 Task: Create a blank project AgileMatrix with privacy Public and default view as List and in the team Taskers . Create three sections in the project as To-Do, Doing and Done
Action: Mouse moved to (685, 385)
Screenshot: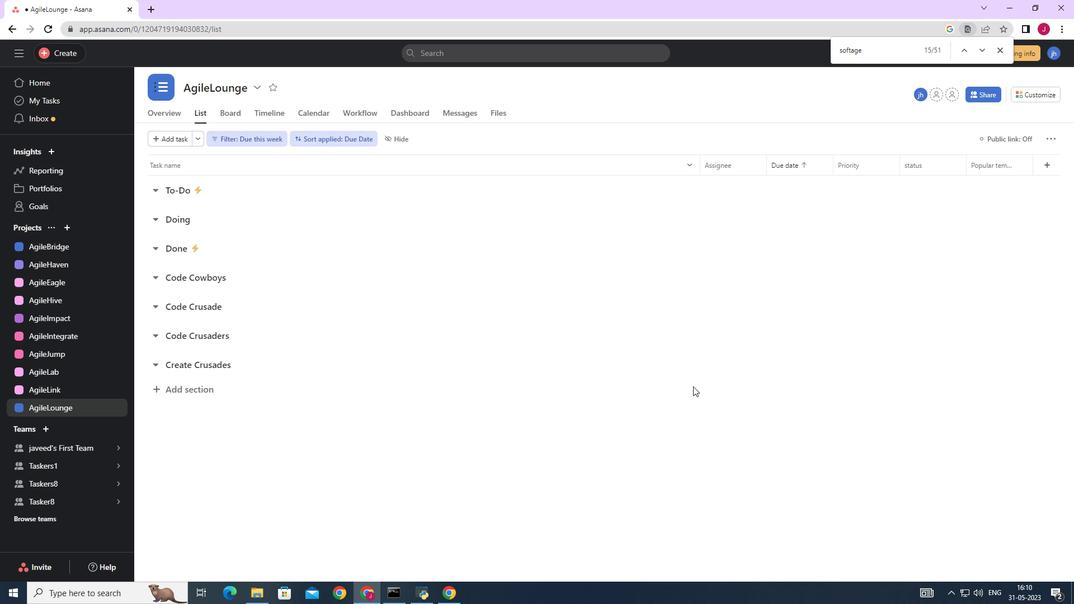 
Action: Mouse scrolled (685, 385) with delta (0, 0)
Screenshot: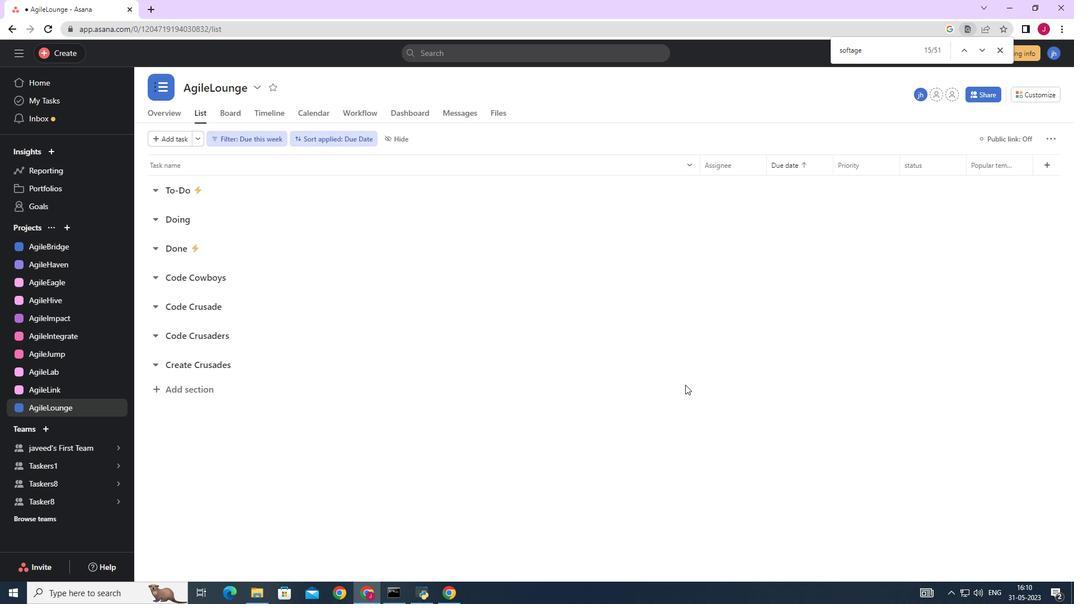 
Action: Mouse scrolled (685, 385) with delta (0, 0)
Screenshot: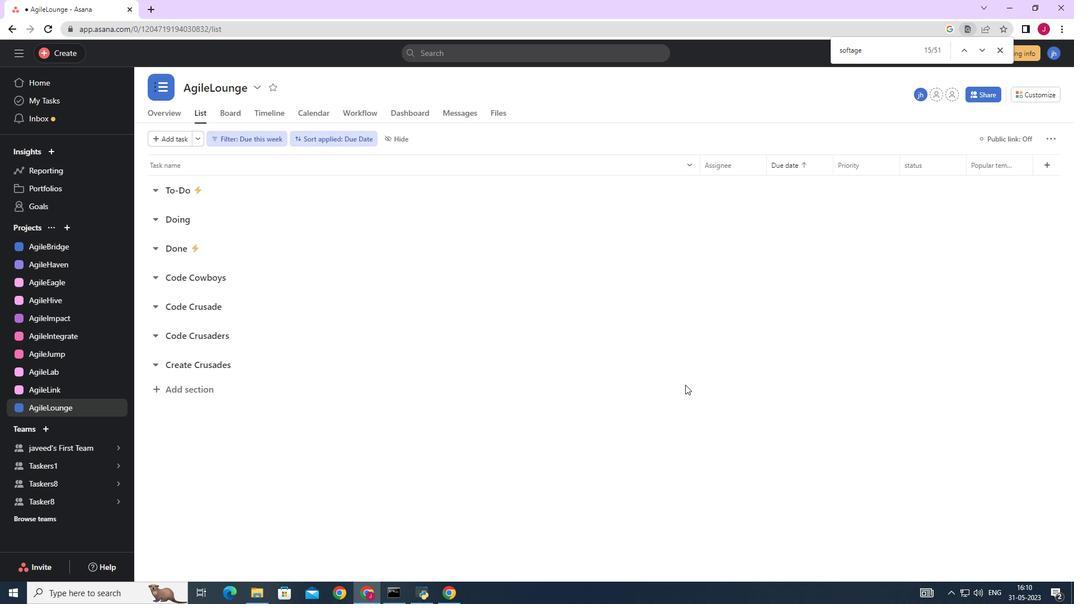 
Action: Mouse scrolled (685, 385) with delta (0, 0)
Screenshot: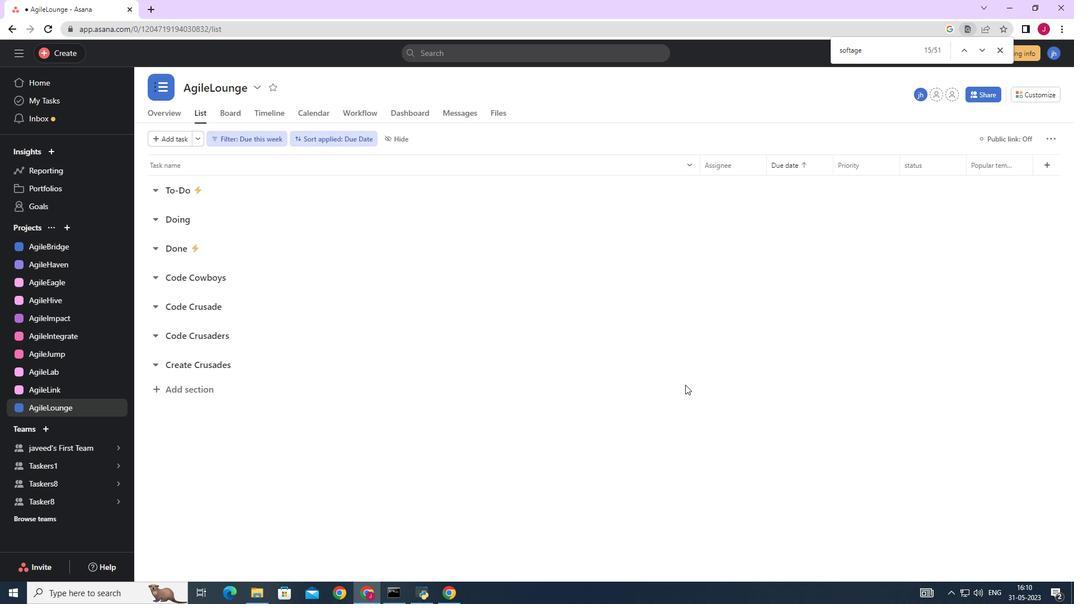 
Action: Mouse moved to (68, 226)
Screenshot: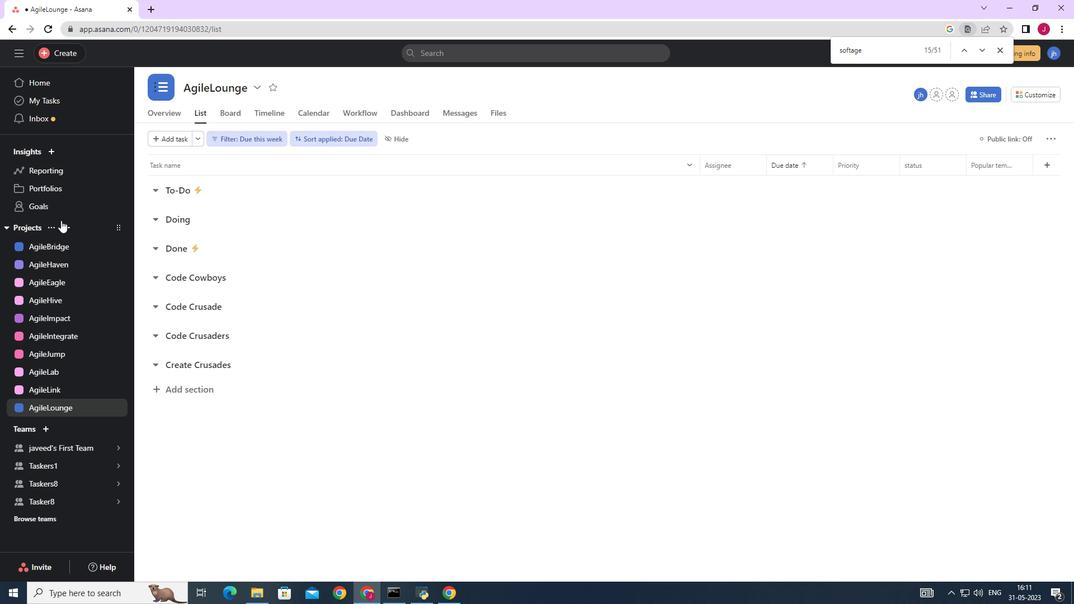
Action: Mouse pressed left at (68, 226)
Screenshot: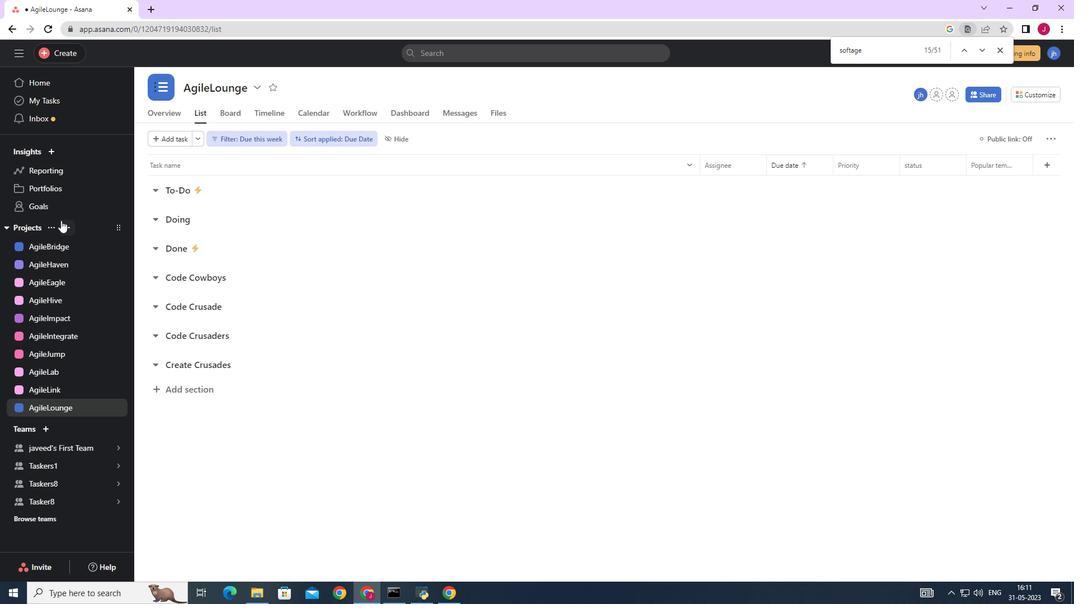 
Action: Mouse moved to (124, 247)
Screenshot: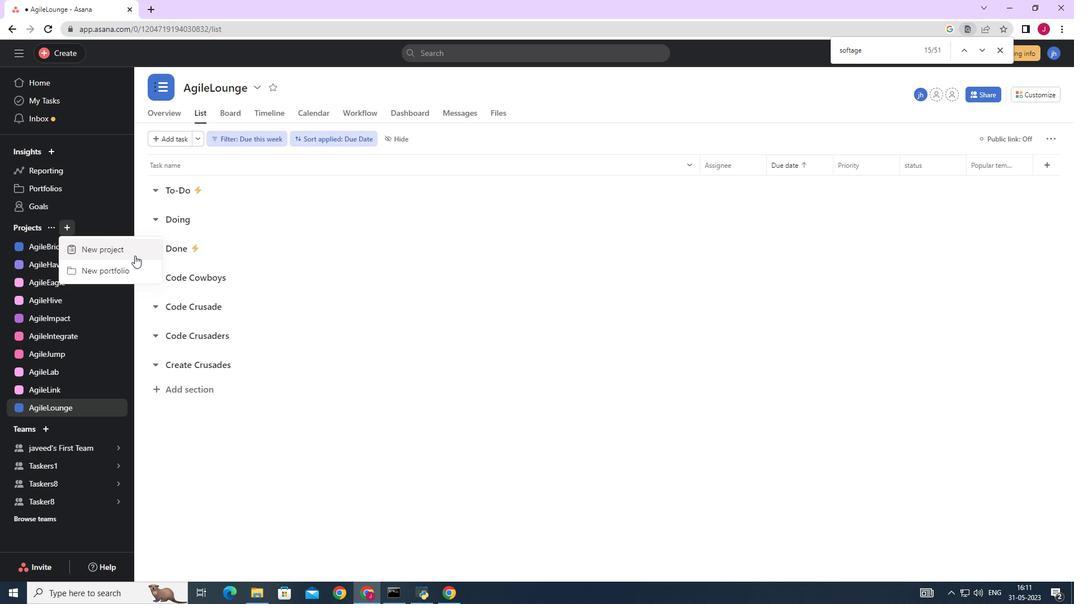 
Action: Mouse pressed left at (124, 247)
Screenshot: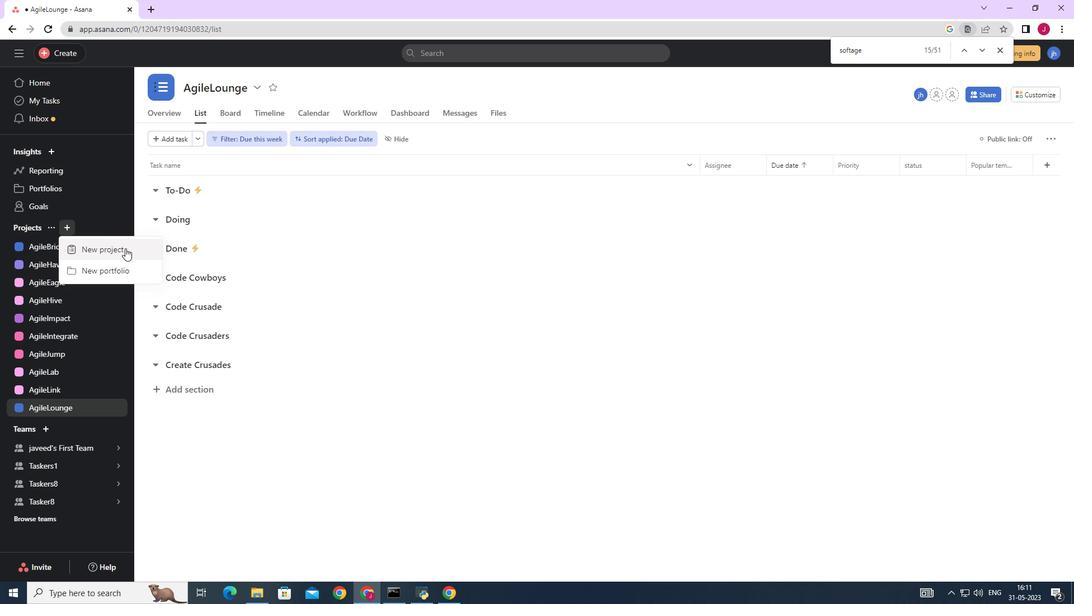 
Action: Mouse moved to (463, 248)
Screenshot: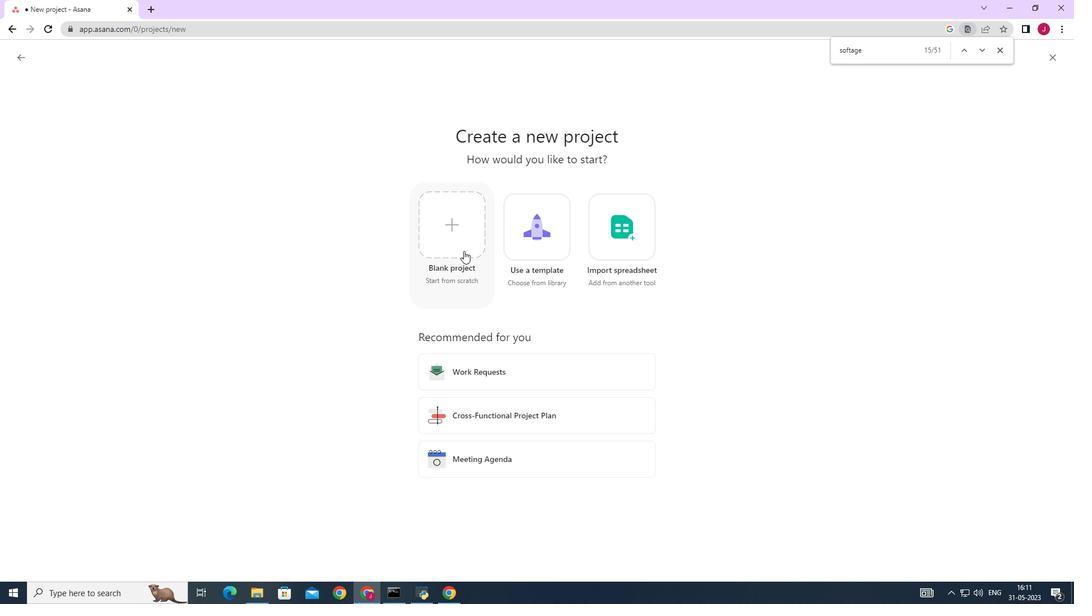 
Action: Mouse pressed left at (463, 248)
Screenshot: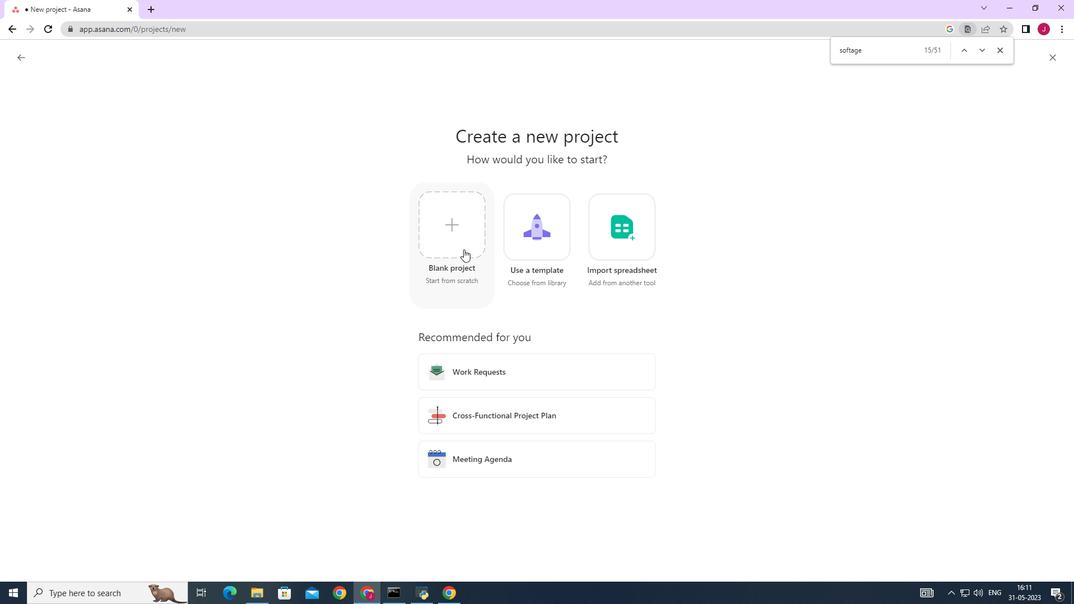 
Action: Mouse moved to (196, 143)
Screenshot: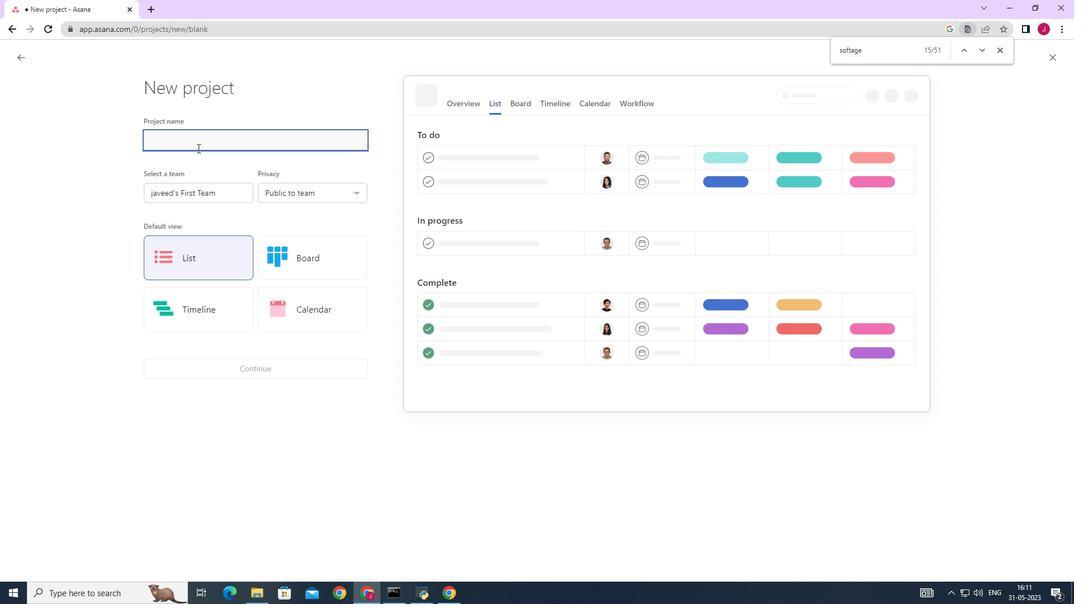 
Action: Key pressed <Key.caps_lock>A<Key.caps_lock>gile<Key.caps_lock>M<Key.caps_lock>atrix
Screenshot: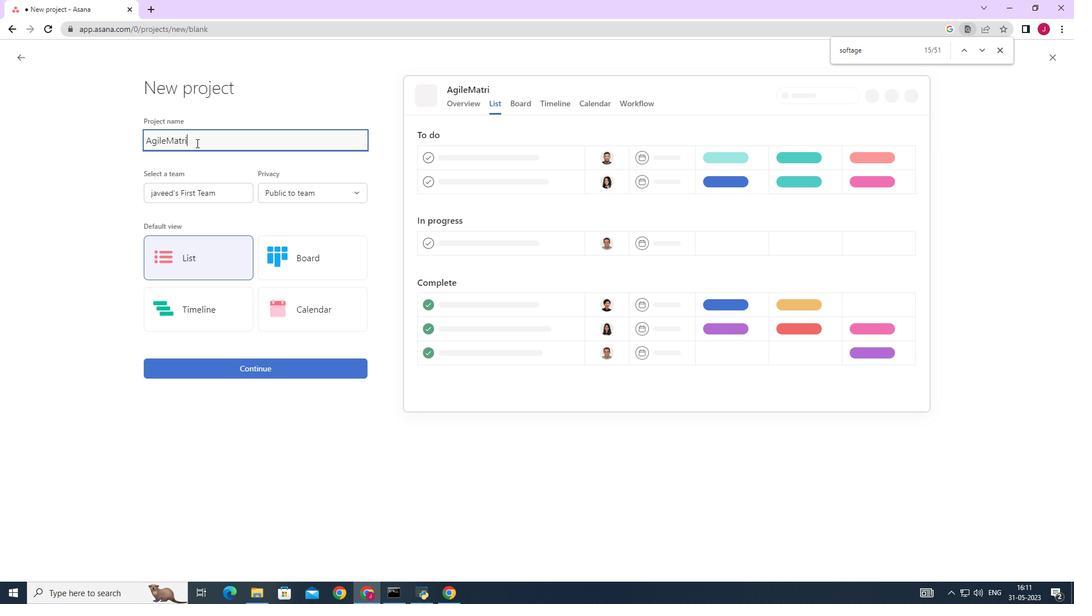 
Action: Mouse moved to (211, 190)
Screenshot: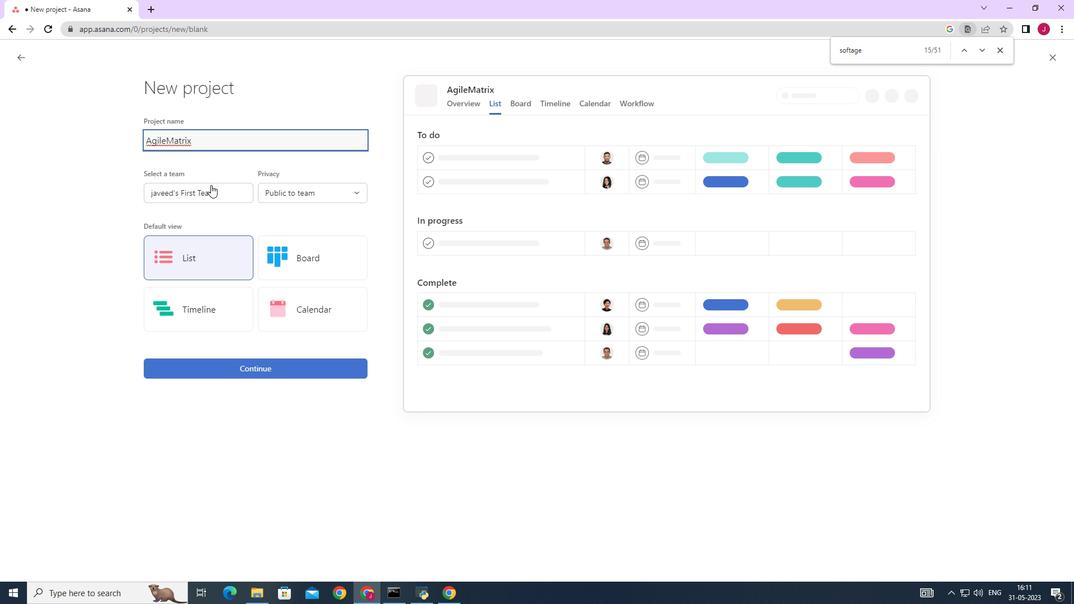 
Action: Mouse pressed left at (211, 190)
Screenshot: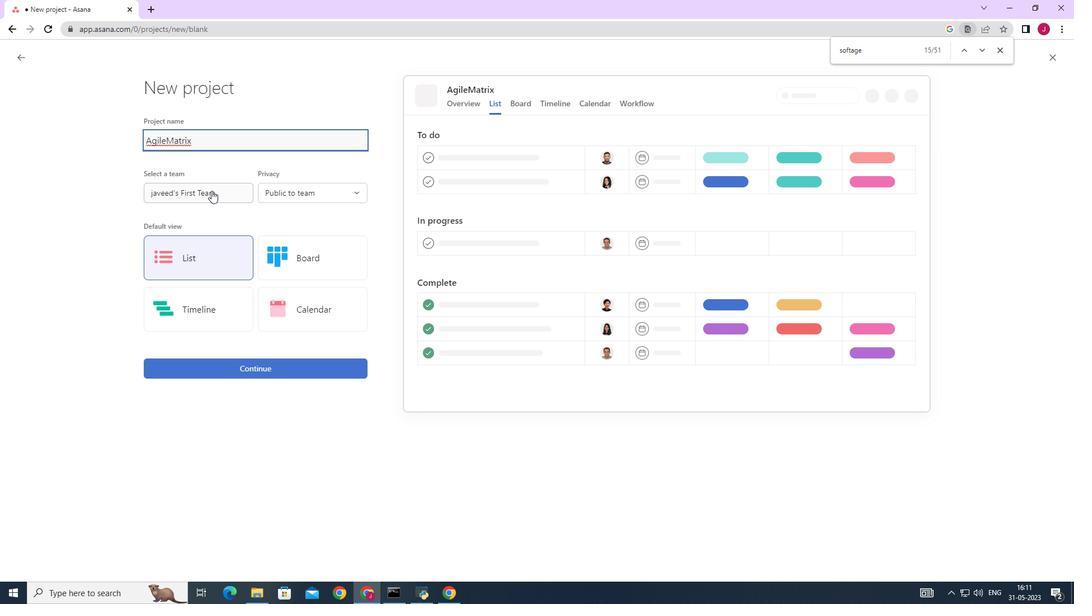 
Action: Mouse moved to (194, 236)
Screenshot: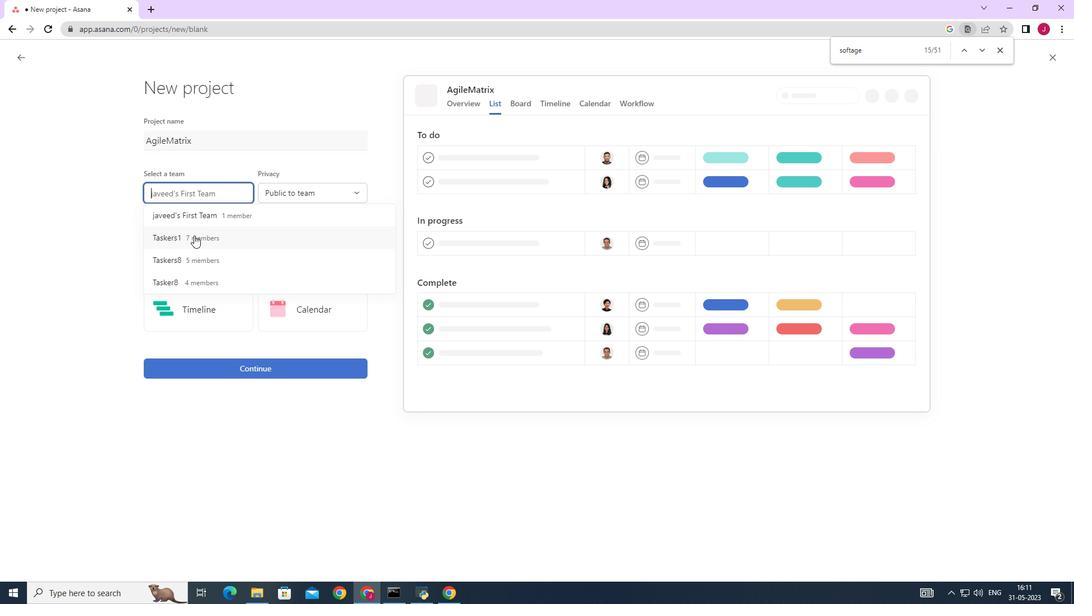 
Action: Mouse pressed left at (194, 236)
Screenshot: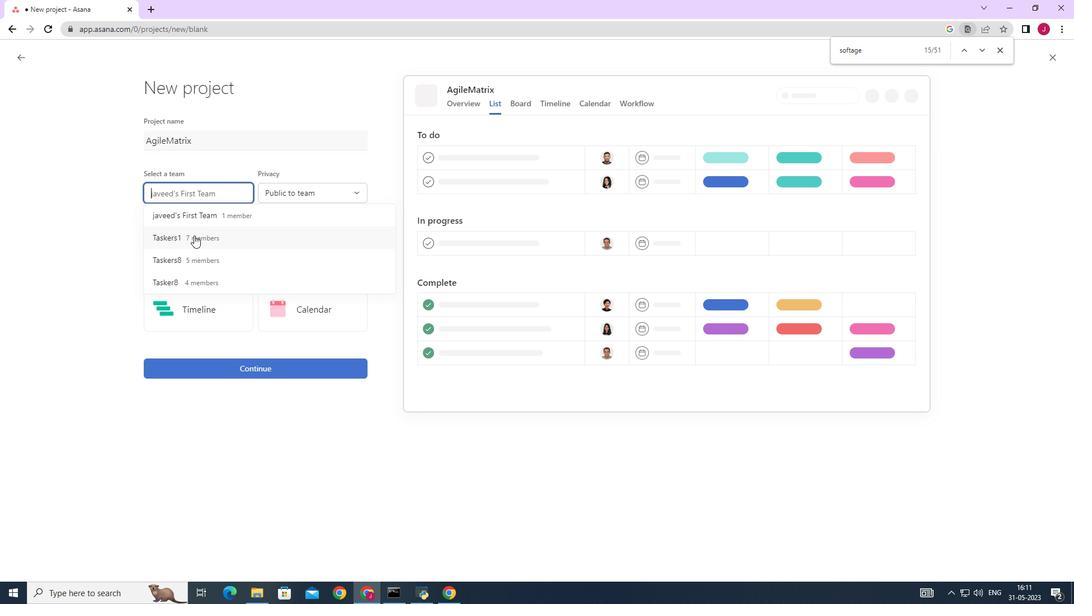 
Action: Mouse moved to (300, 191)
Screenshot: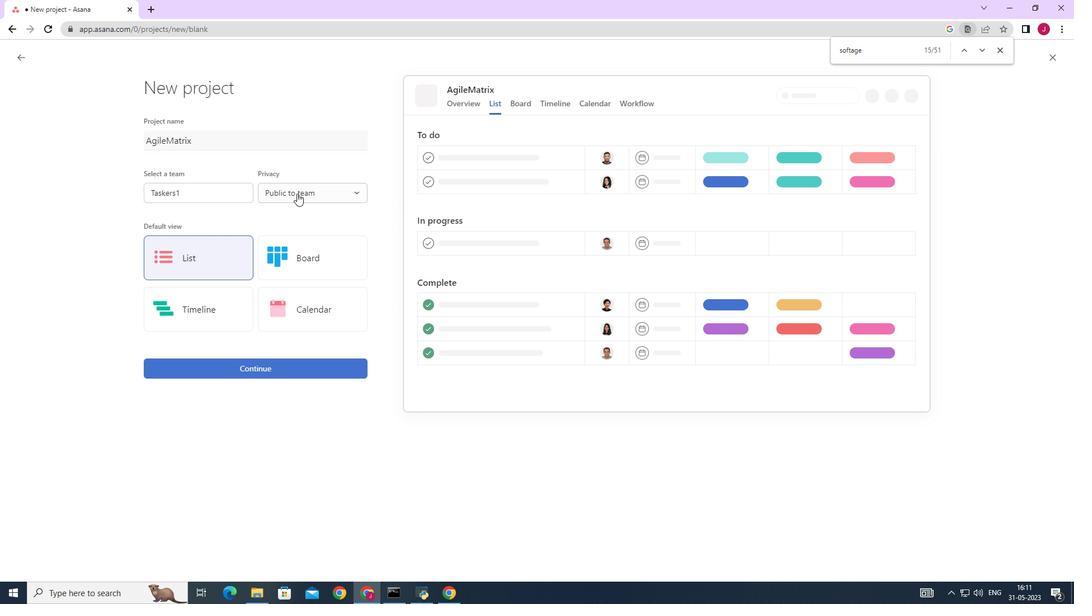 
Action: Mouse pressed left at (300, 191)
Screenshot: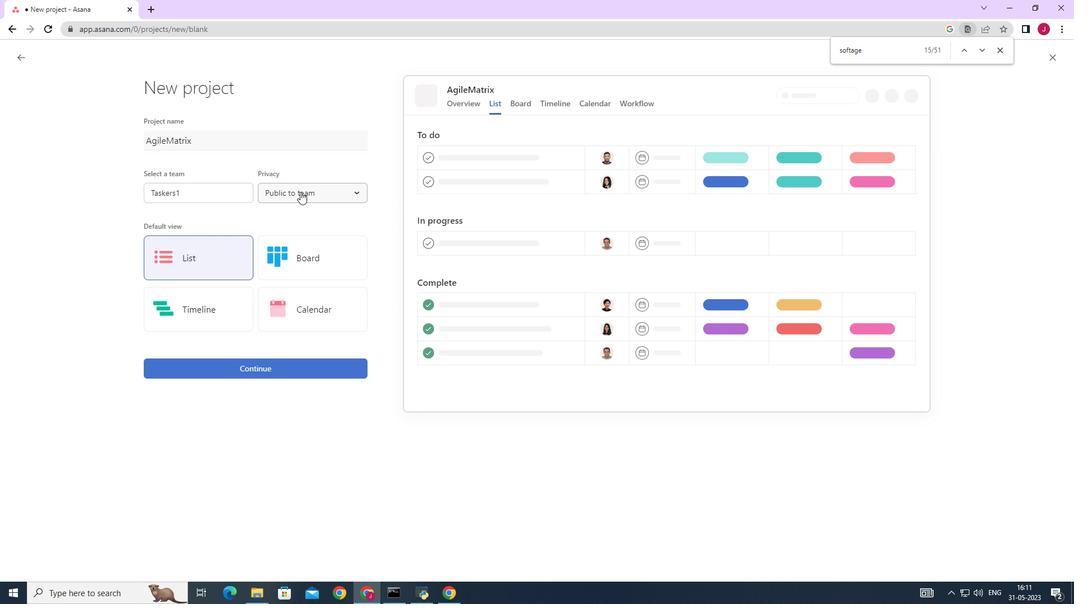 
Action: Mouse moved to (310, 214)
Screenshot: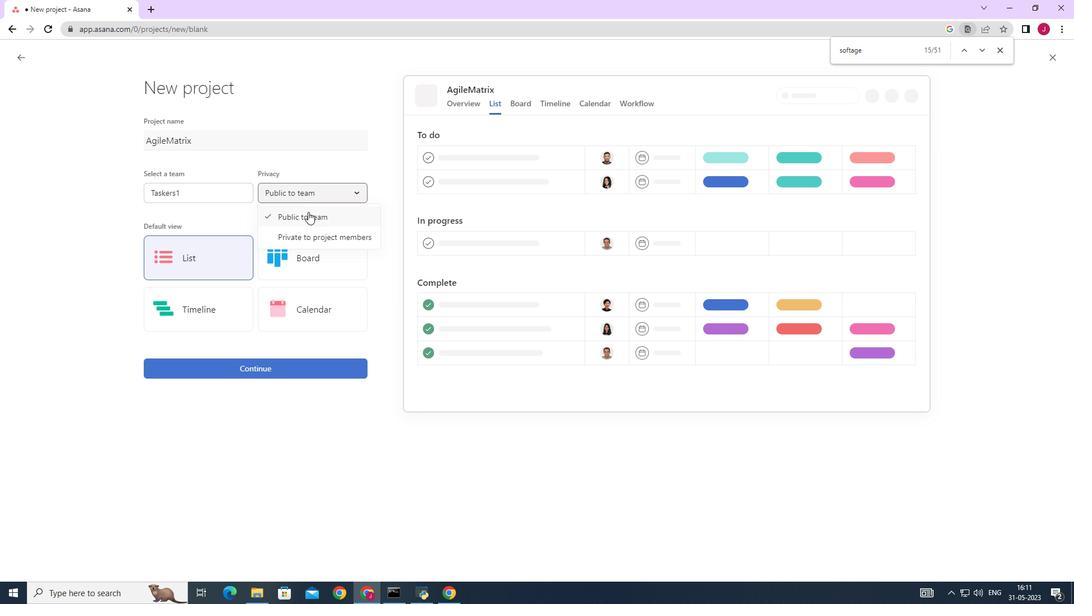 
Action: Mouse pressed left at (310, 214)
Screenshot: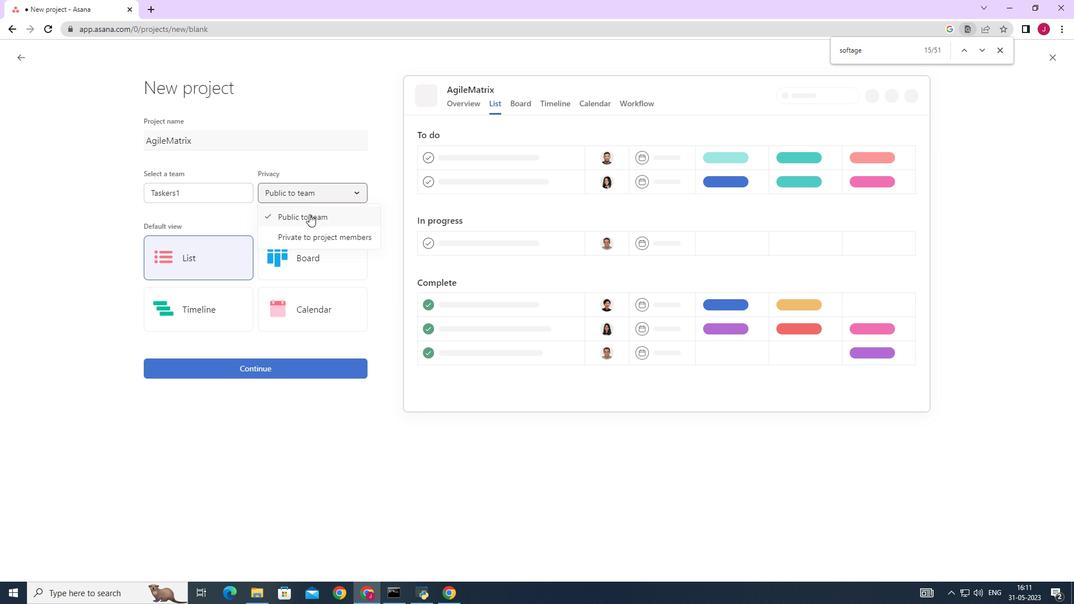 
Action: Mouse moved to (202, 253)
Screenshot: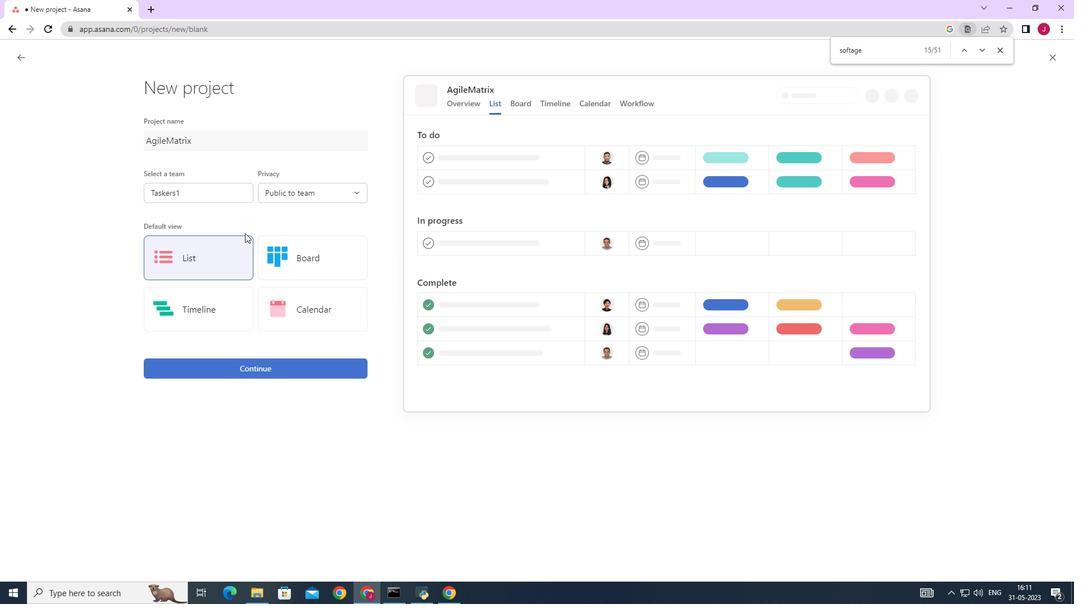 
Action: Mouse pressed left at (202, 253)
Screenshot: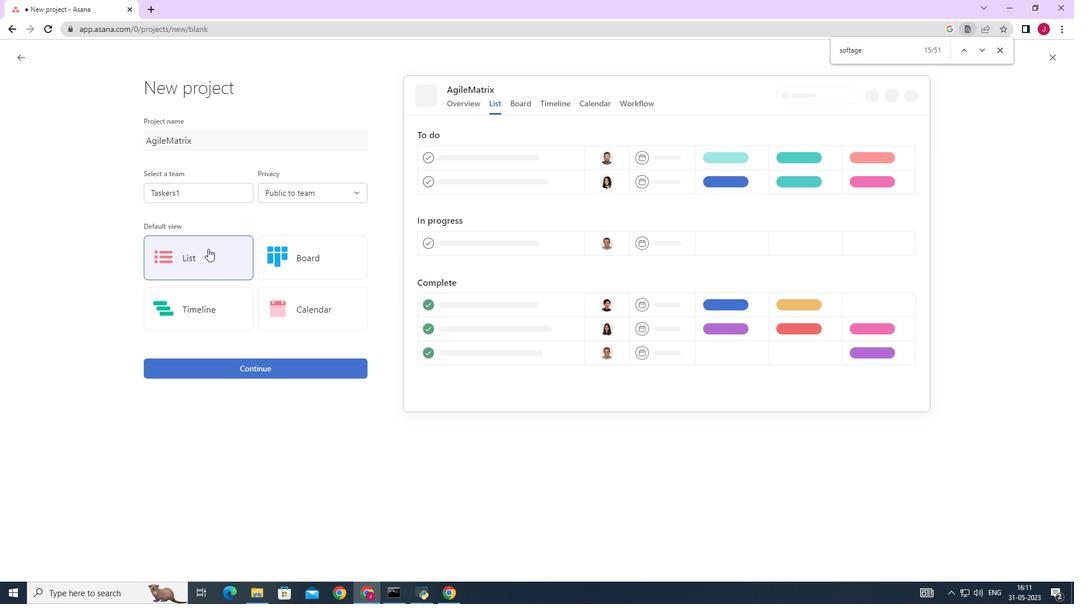 
Action: Mouse moved to (268, 373)
Screenshot: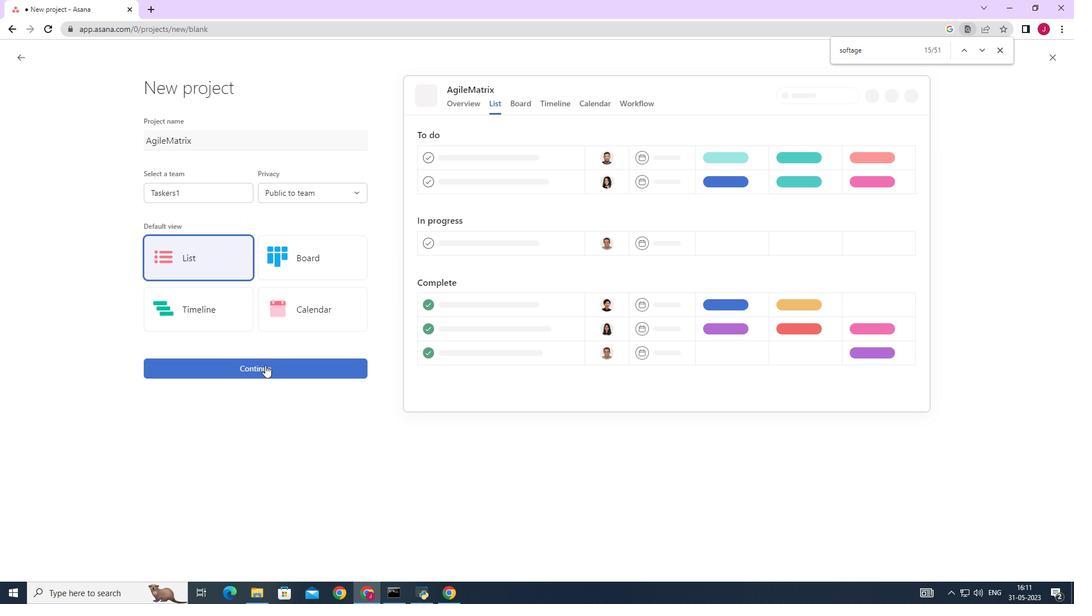 
Action: Mouse pressed left at (268, 373)
Screenshot: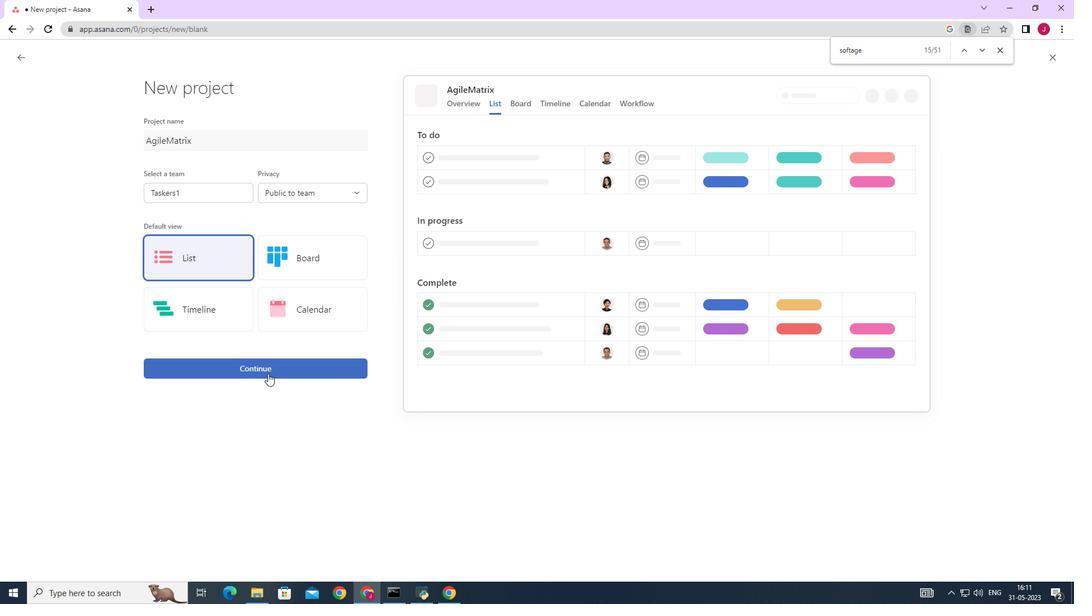 
Action: Mouse moved to (265, 303)
Screenshot: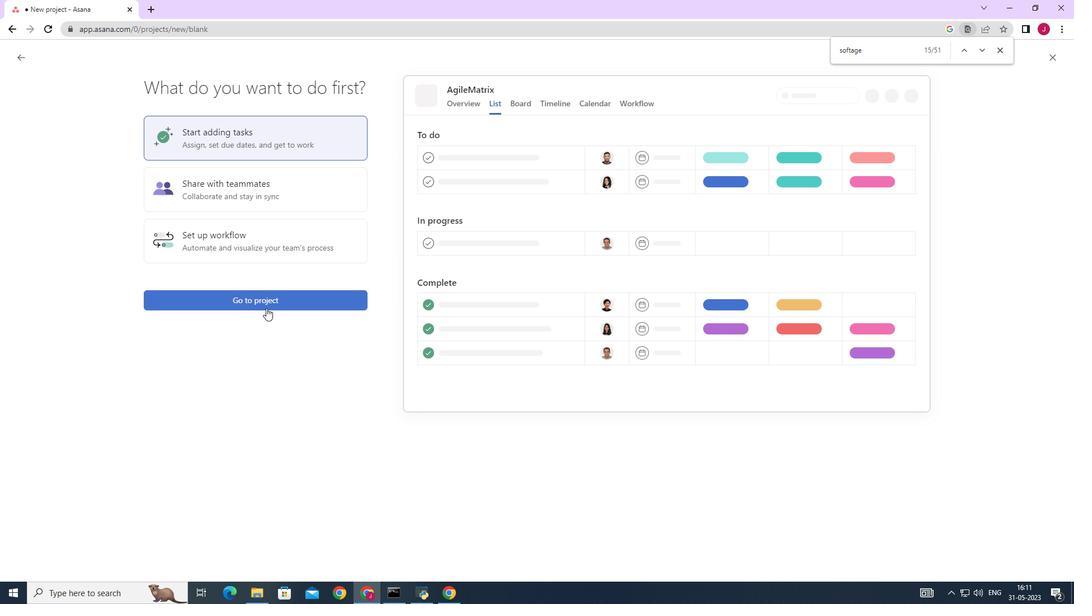 
Action: Mouse pressed left at (265, 303)
Screenshot: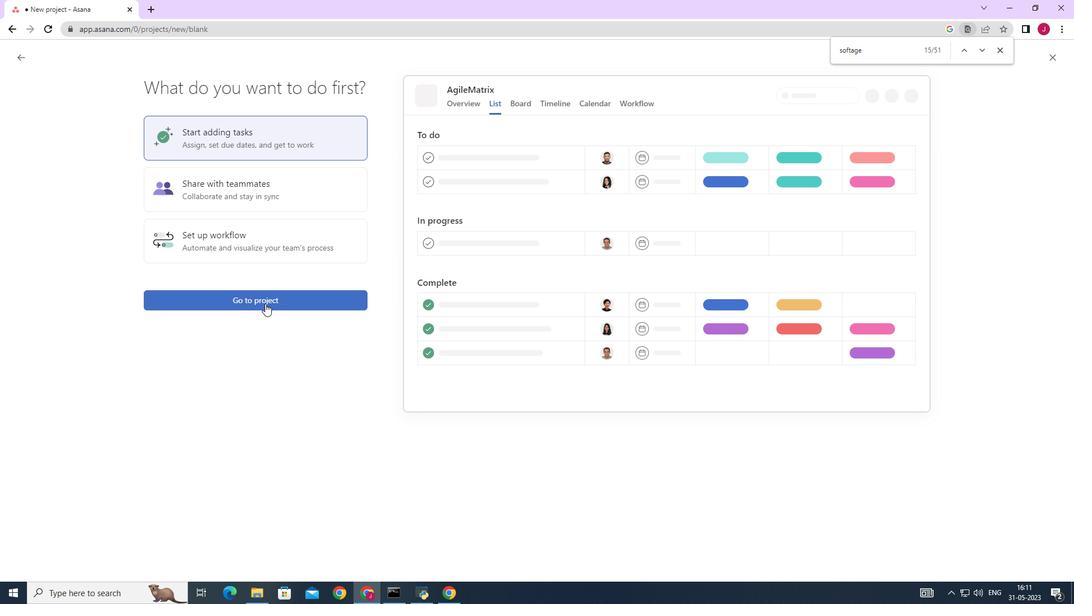 
Action: Mouse moved to (264, 305)
Screenshot: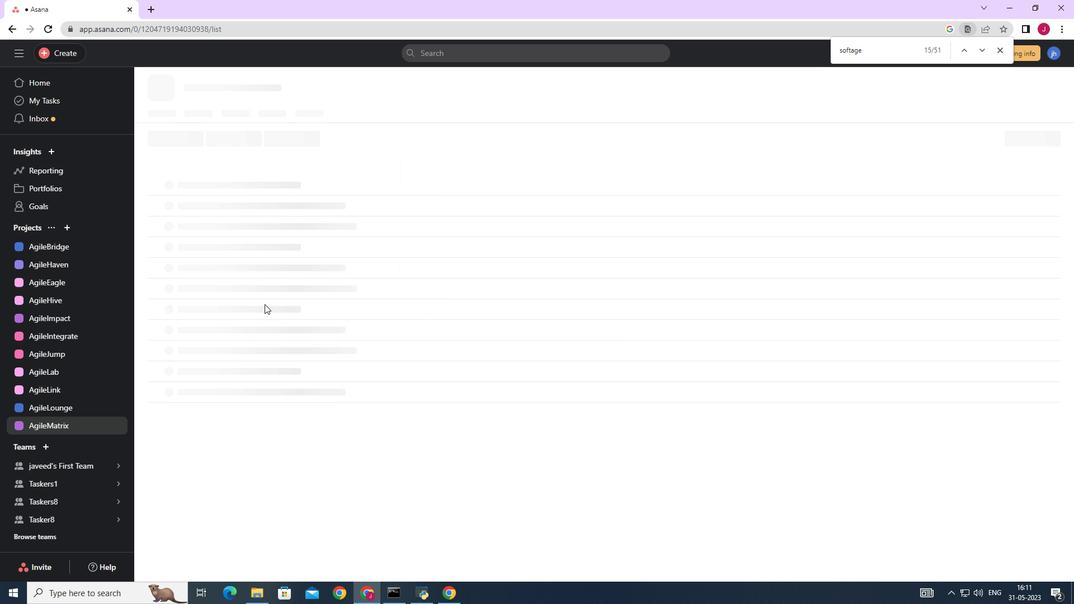 
